 Task: Create a rule from the Agile list, Priority changed -> Complete task in the project AgileLogic if Priority Cleared then Complete Task
Action: Mouse moved to (64, 317)
Screenshot: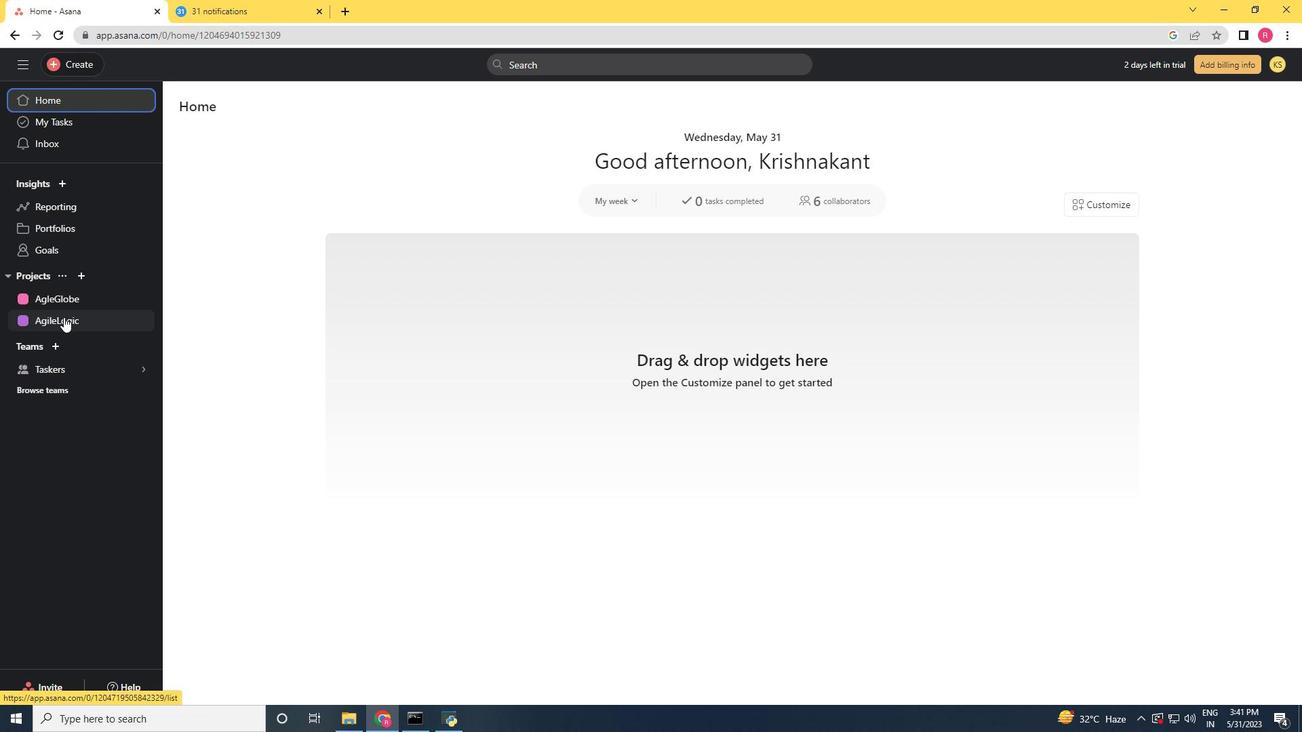 
Action: Mouse pressed left at (64, 317)
Screenshot: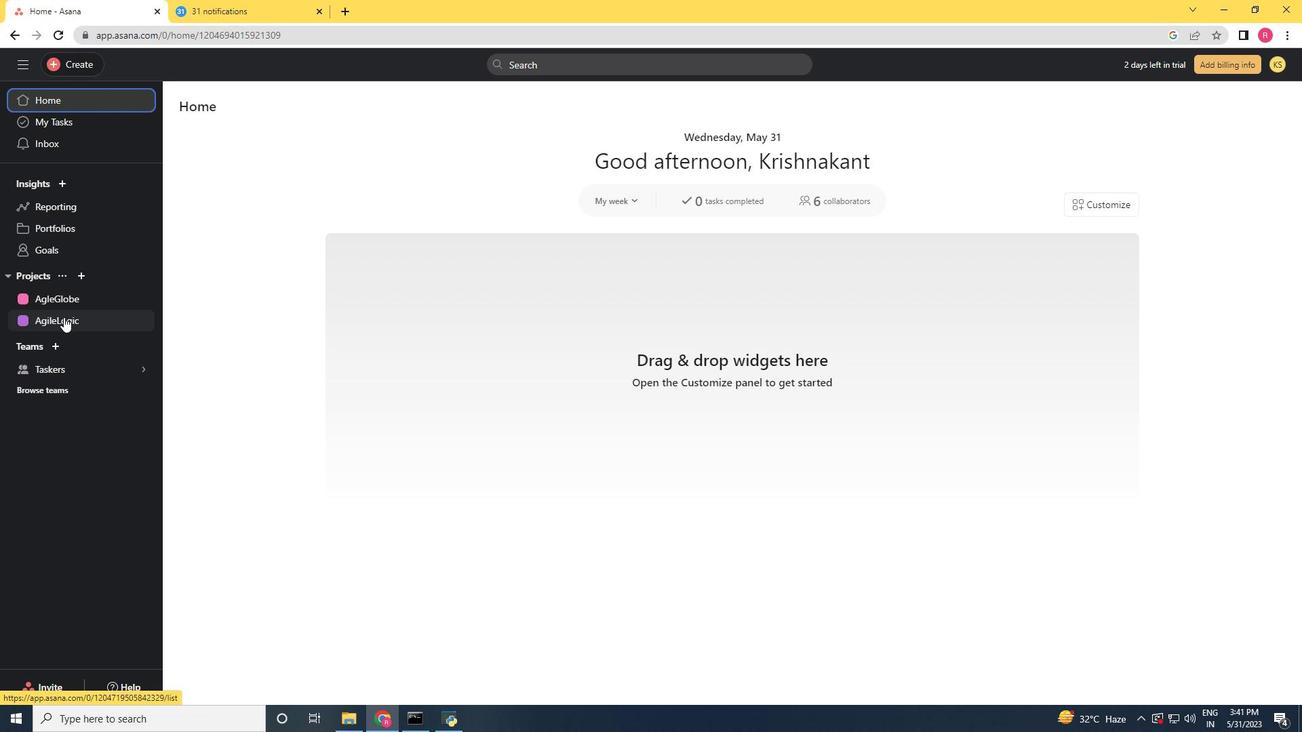 
Action: Mouse moved to (1235, 116)
Screenshot: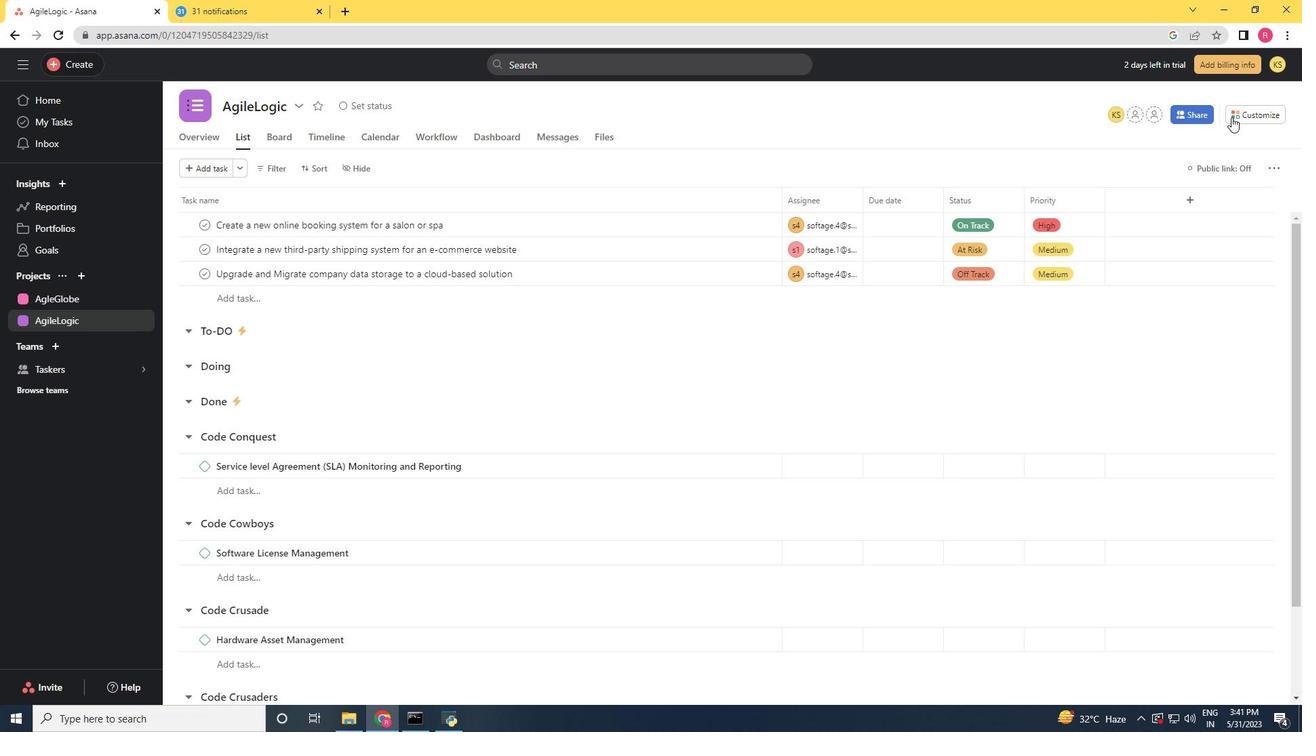 
Action: Mouse pressed left at (1235, 116)
Screenshot: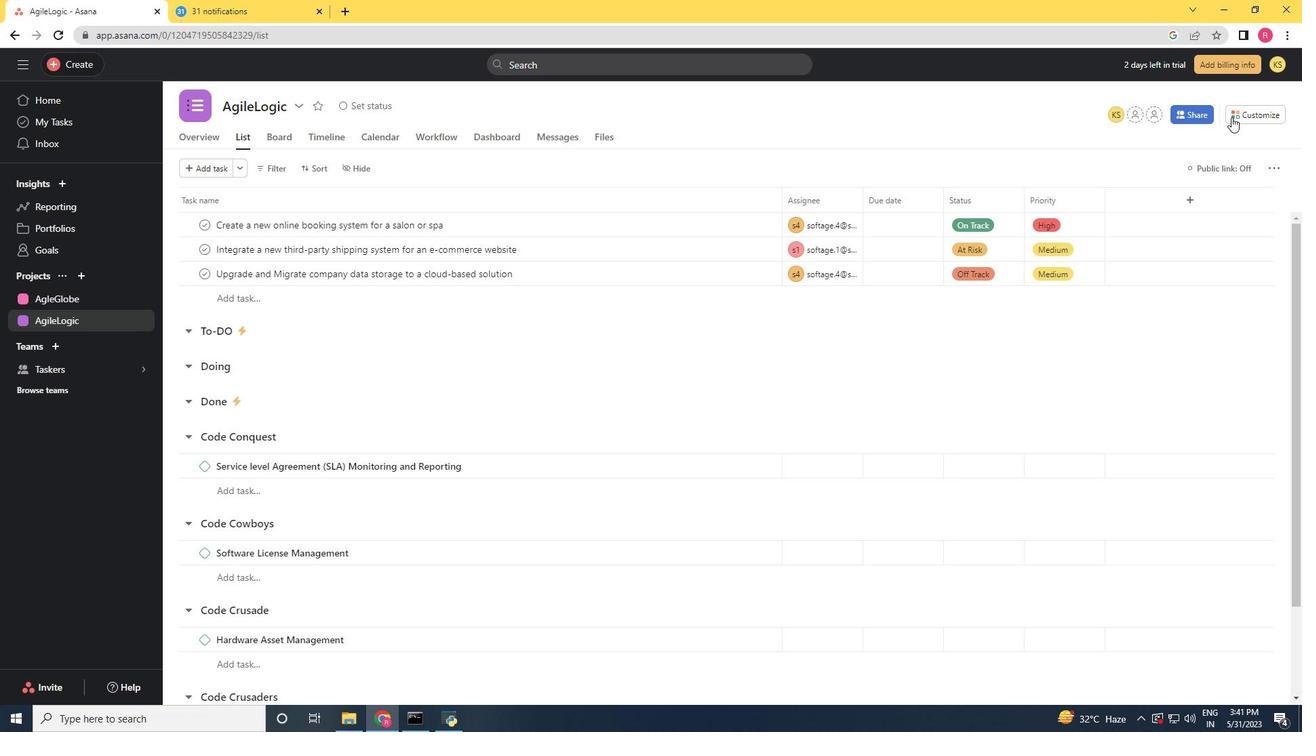 
Action: Mouse moved to (1027, 308)
Screenshot: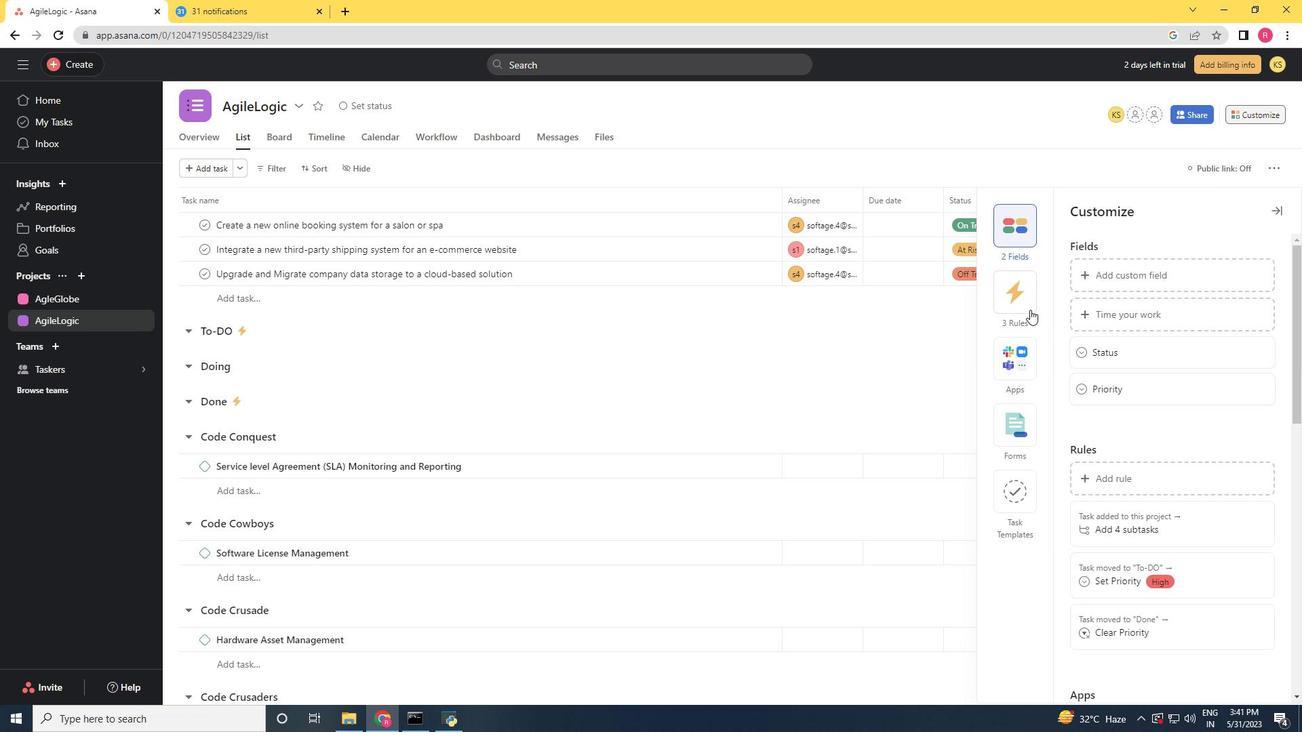 
Action: Mouse pressed left at (1027, 308)
Screenshot: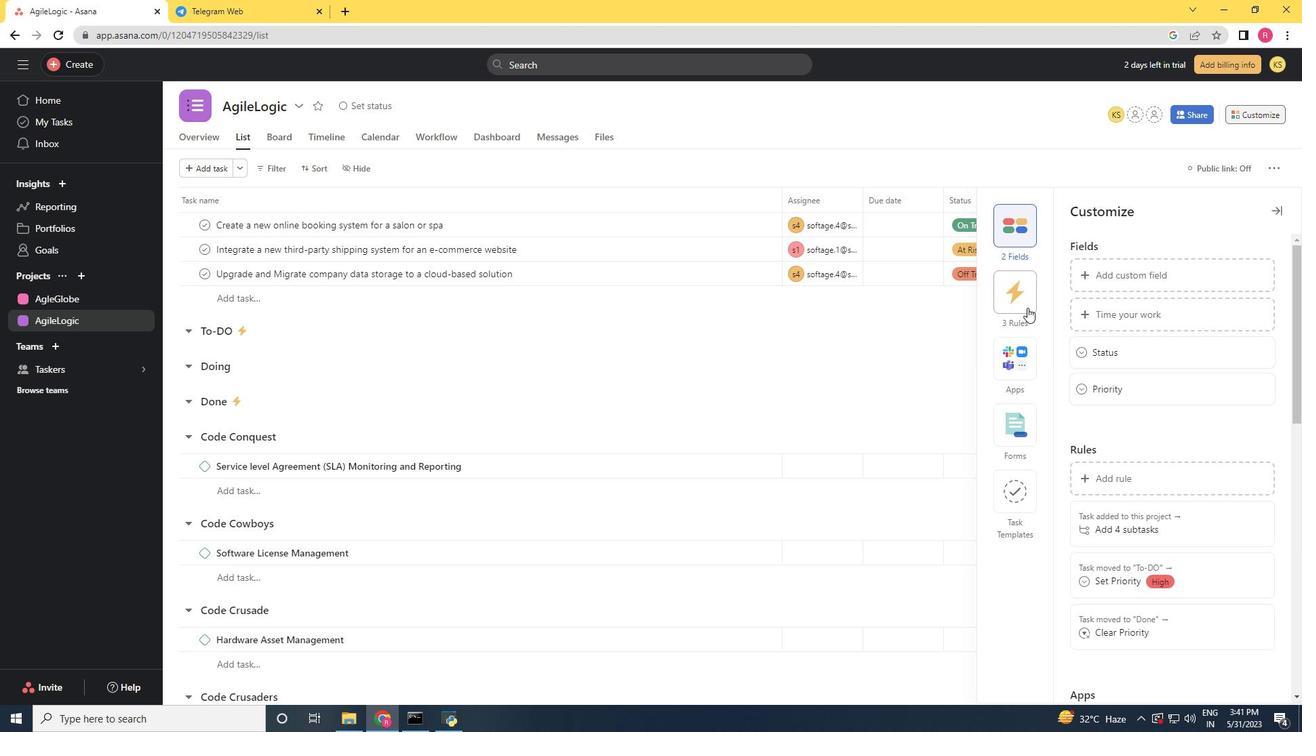
Action: Mouse moved to (1106, 268)
Screenshot: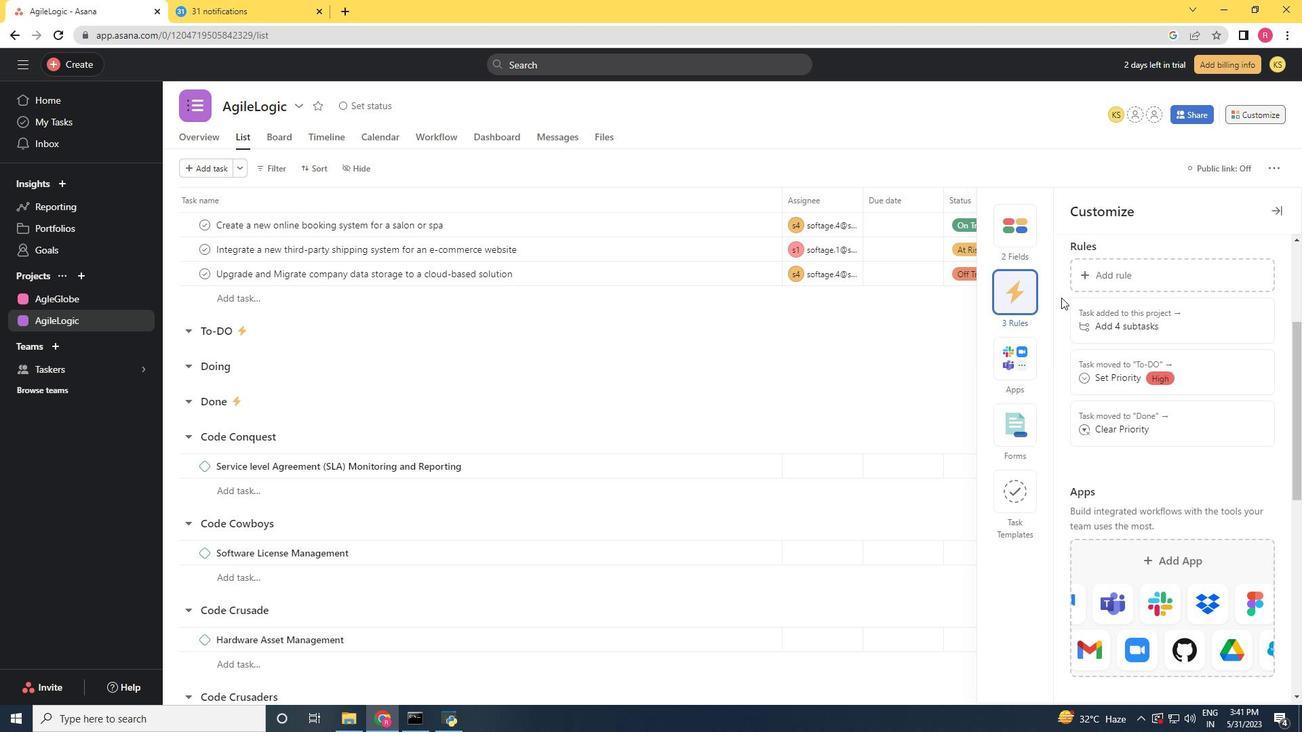 
Action: Mouse pressed left at (1106, 268)
Screenshot: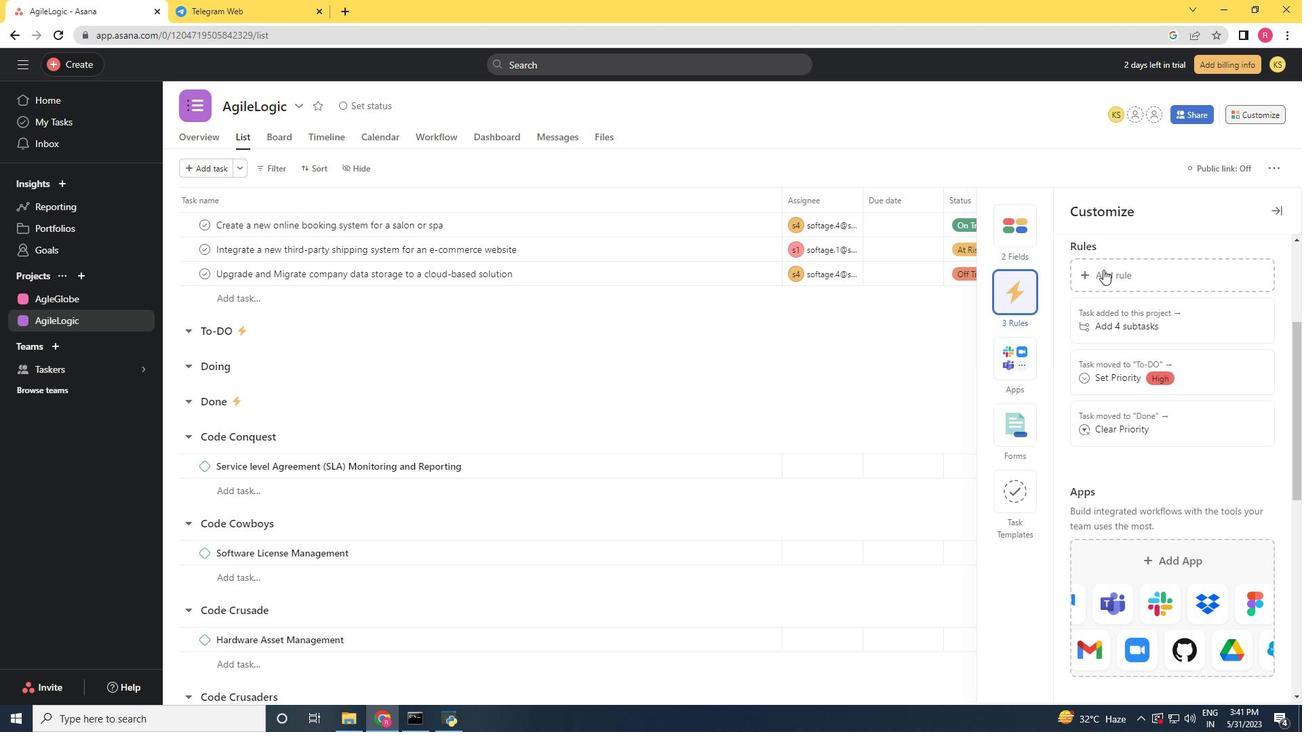 
Action: Mouse moved to (289, 208)
Screenshot: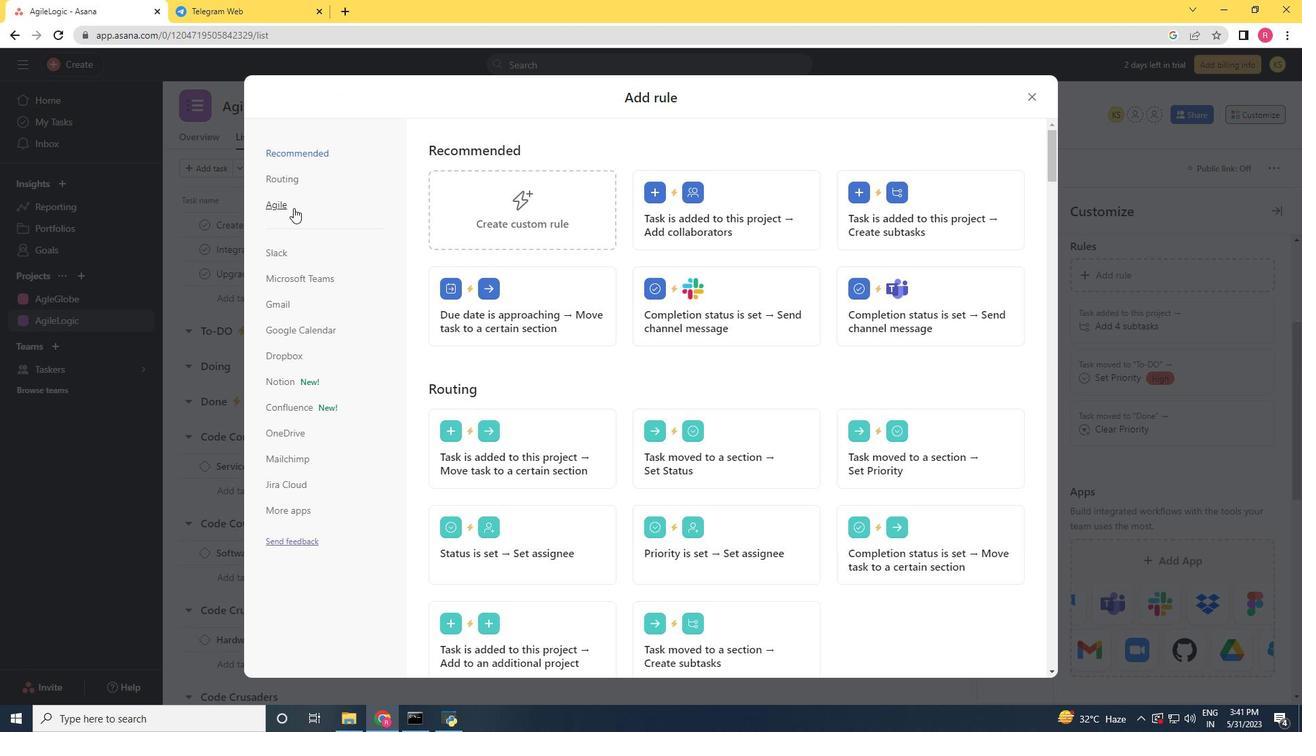 
Action: Mouse pressed left at (289, 208)
Screenshot: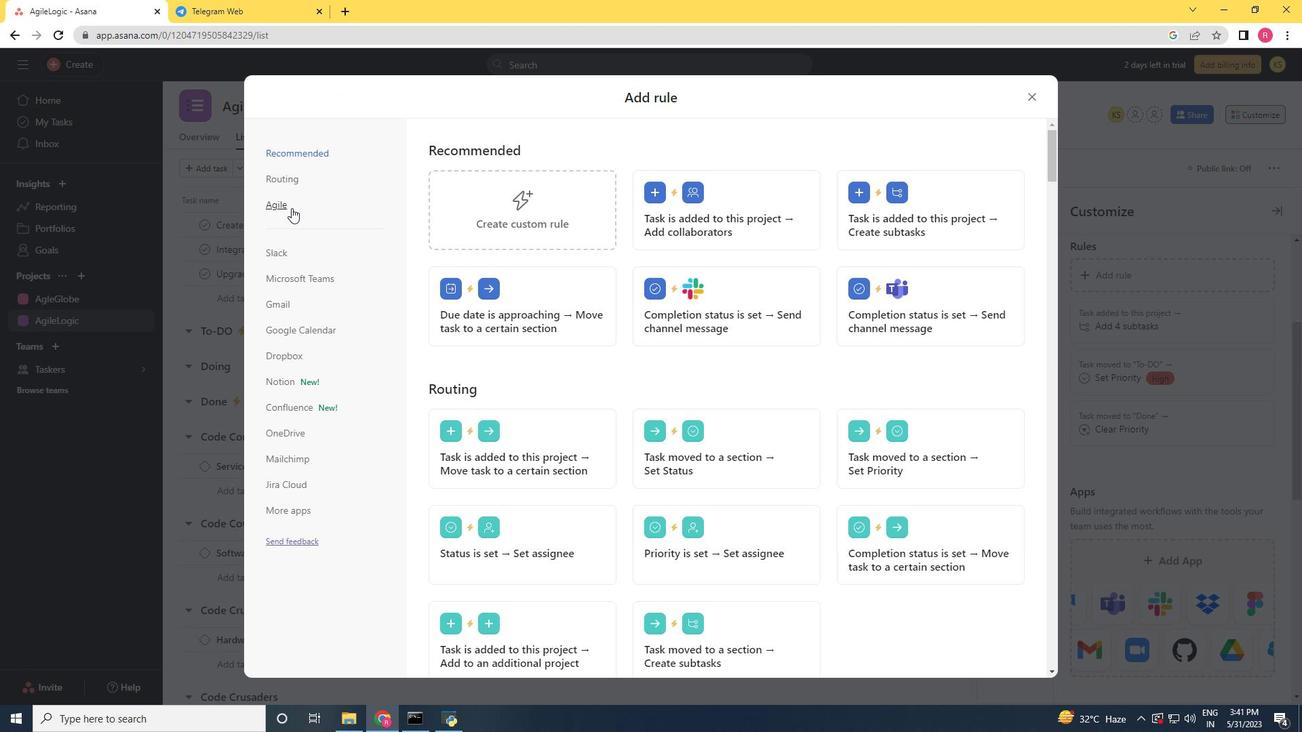
Action: Mouse moved to (789, 208)
Screenshot: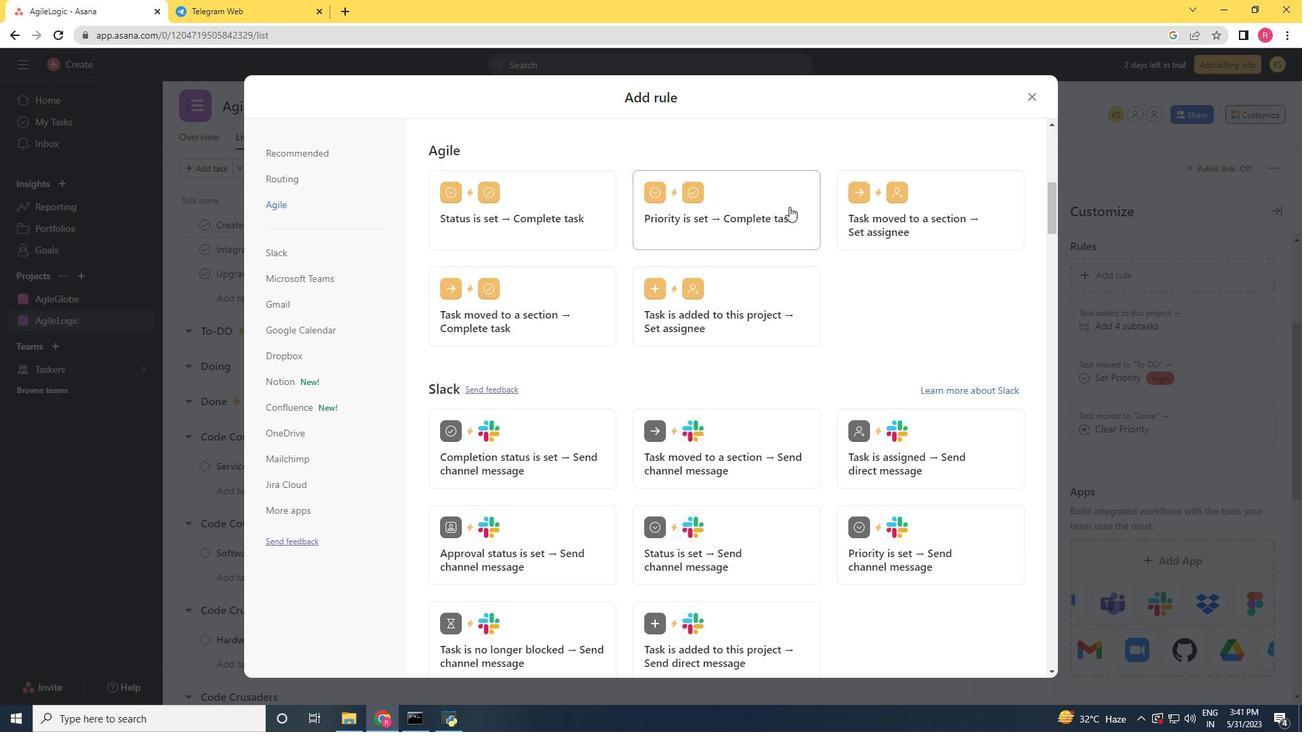 
Action: Mouse pressed left at (789, 208)
Screenshot: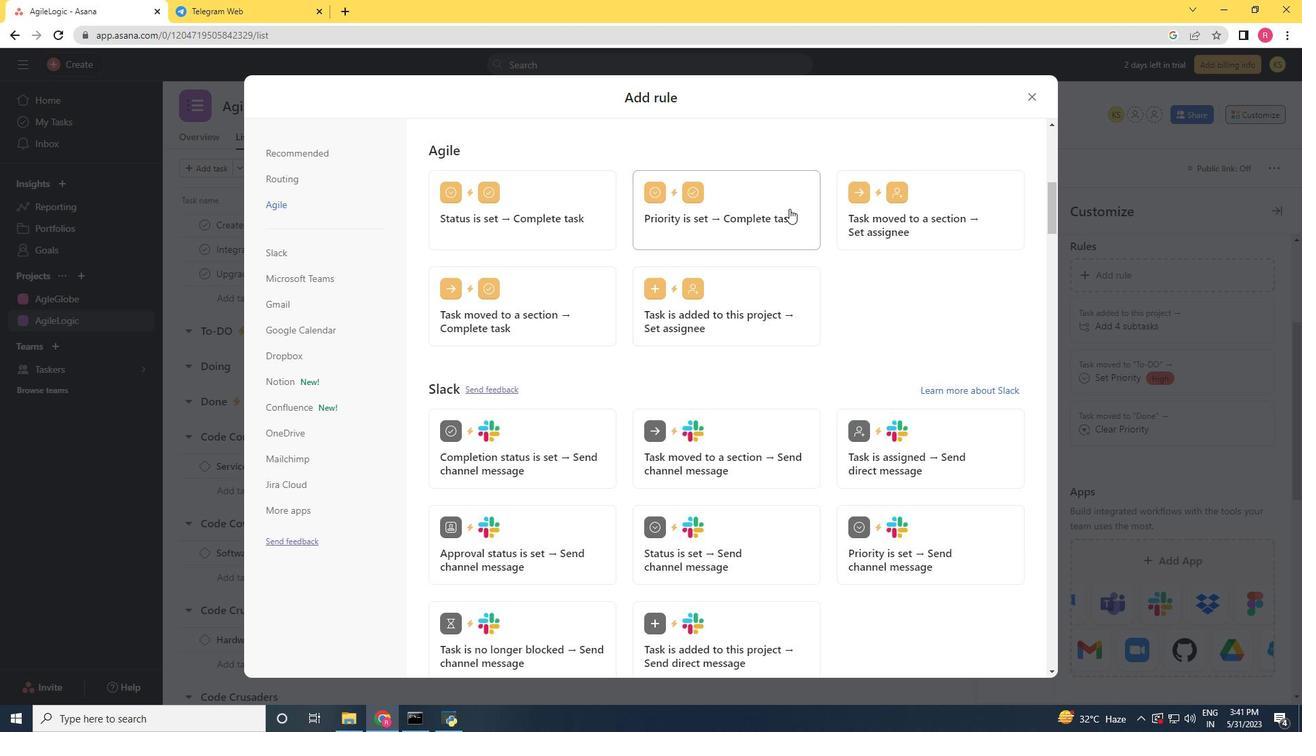
Action: Mouse moved to (892, 227)
Screenshot: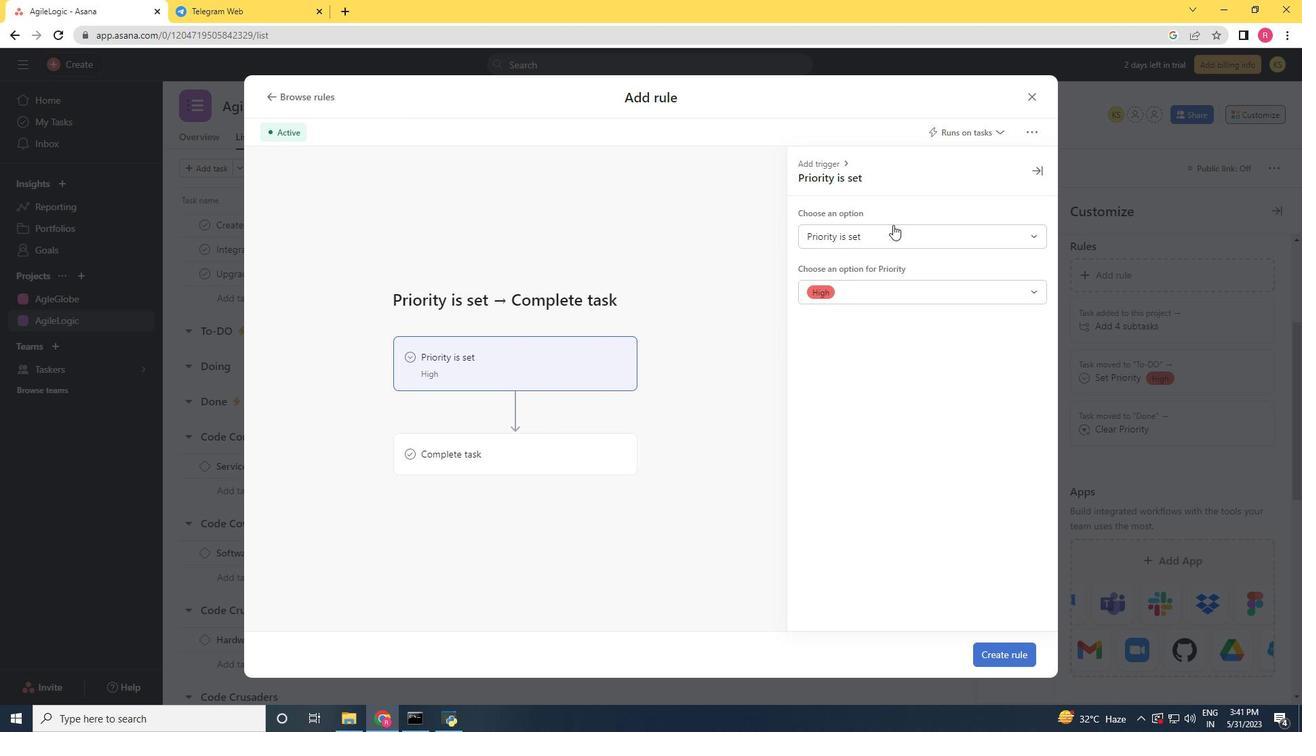 
Action: Mouse pressed left at (892, 227)
Screenshot: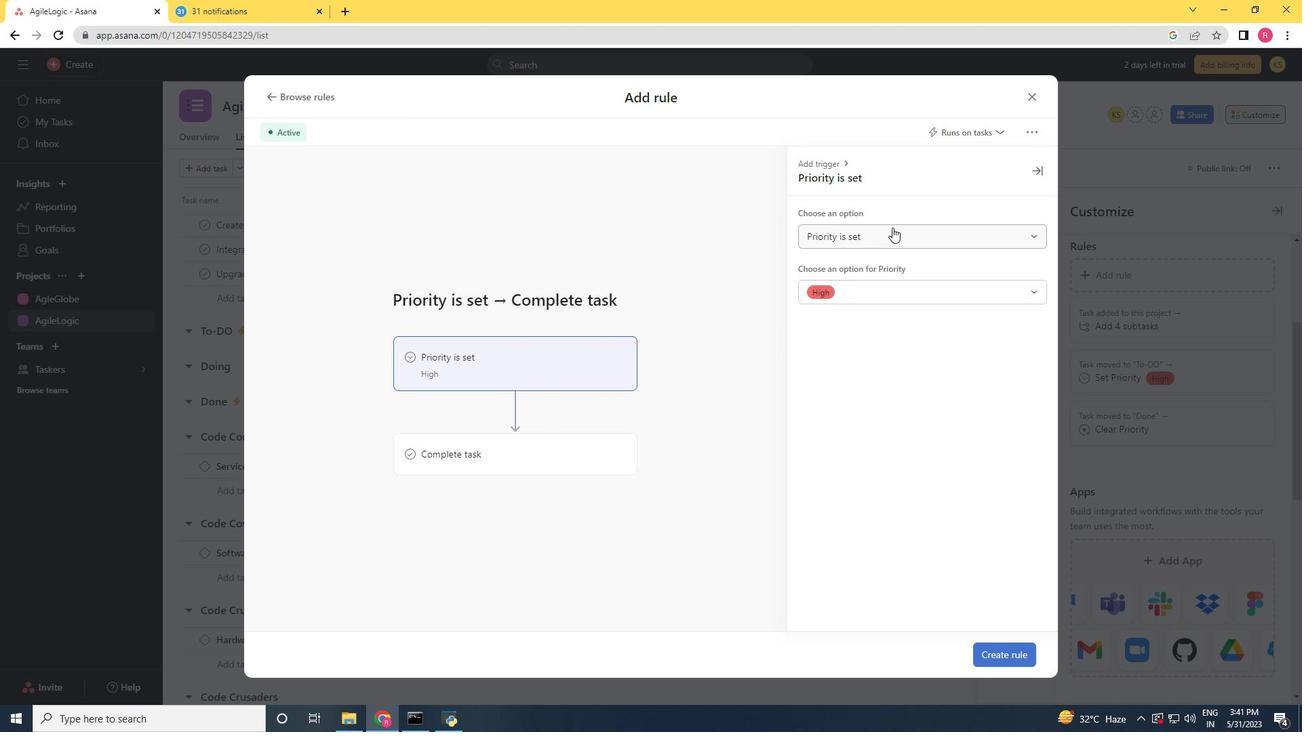 
Action: Mouse moved to (878, 280)
Screenshot: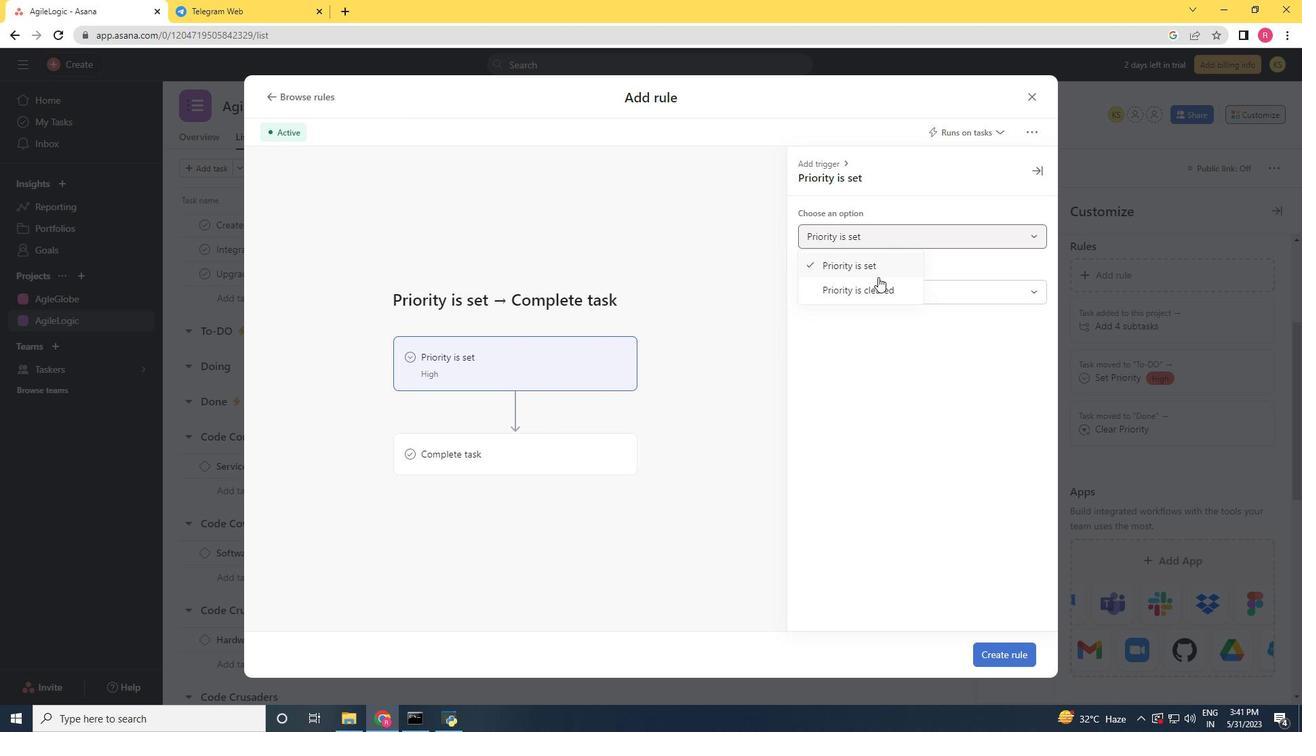 
Action: Mouse pressed left at (878, 280)
Screenshot: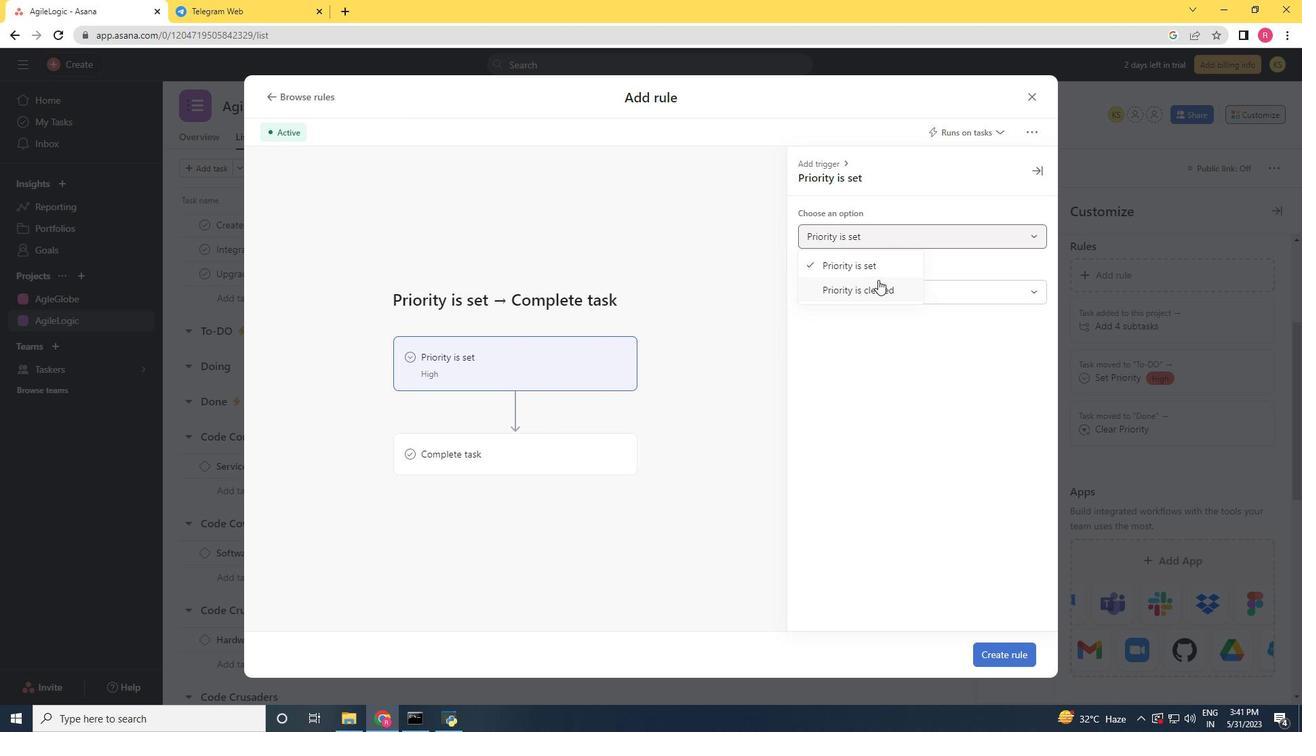 
Action: Mouse moved to (584, 460)
Screenshot: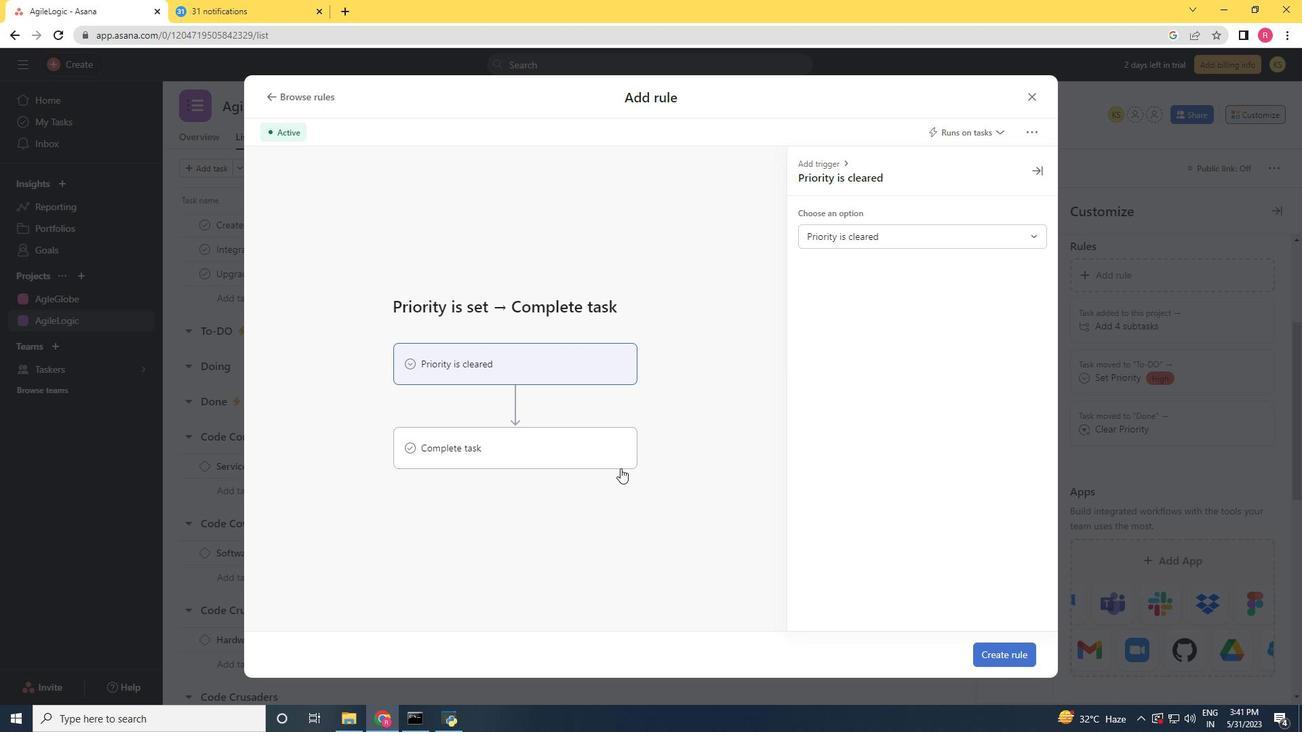 
Action: Mouse pressed left at (584, 460)
Screenshot: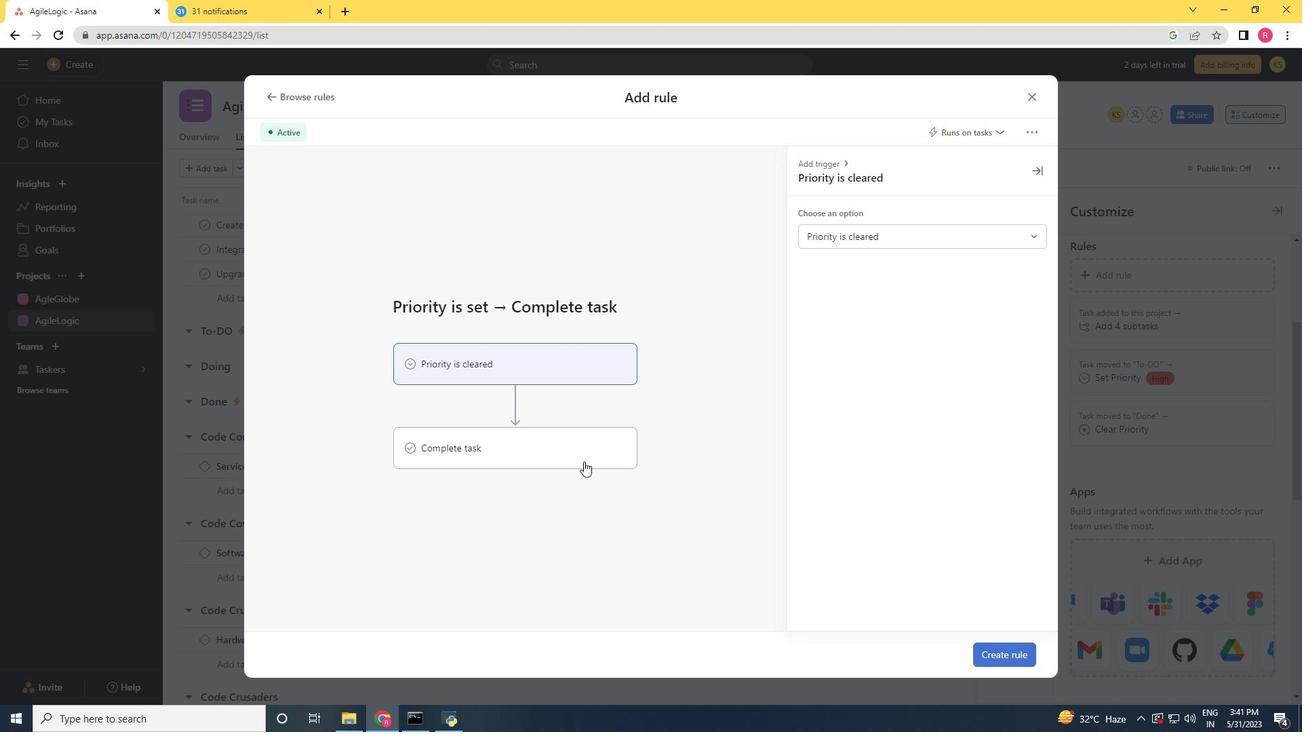 
Action: Mouse moved to (918, 235)
Screenshot: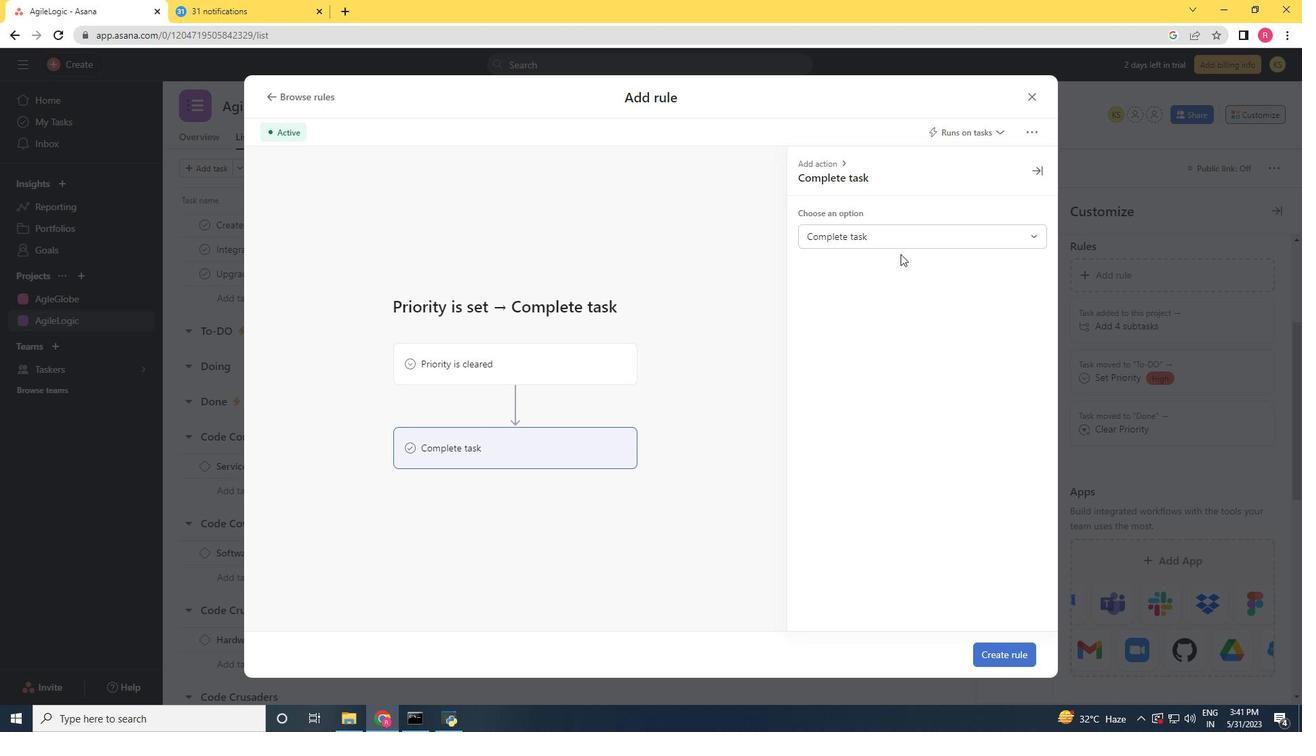 
Action: Mouse pressed left at (918, 235)
Screenshot: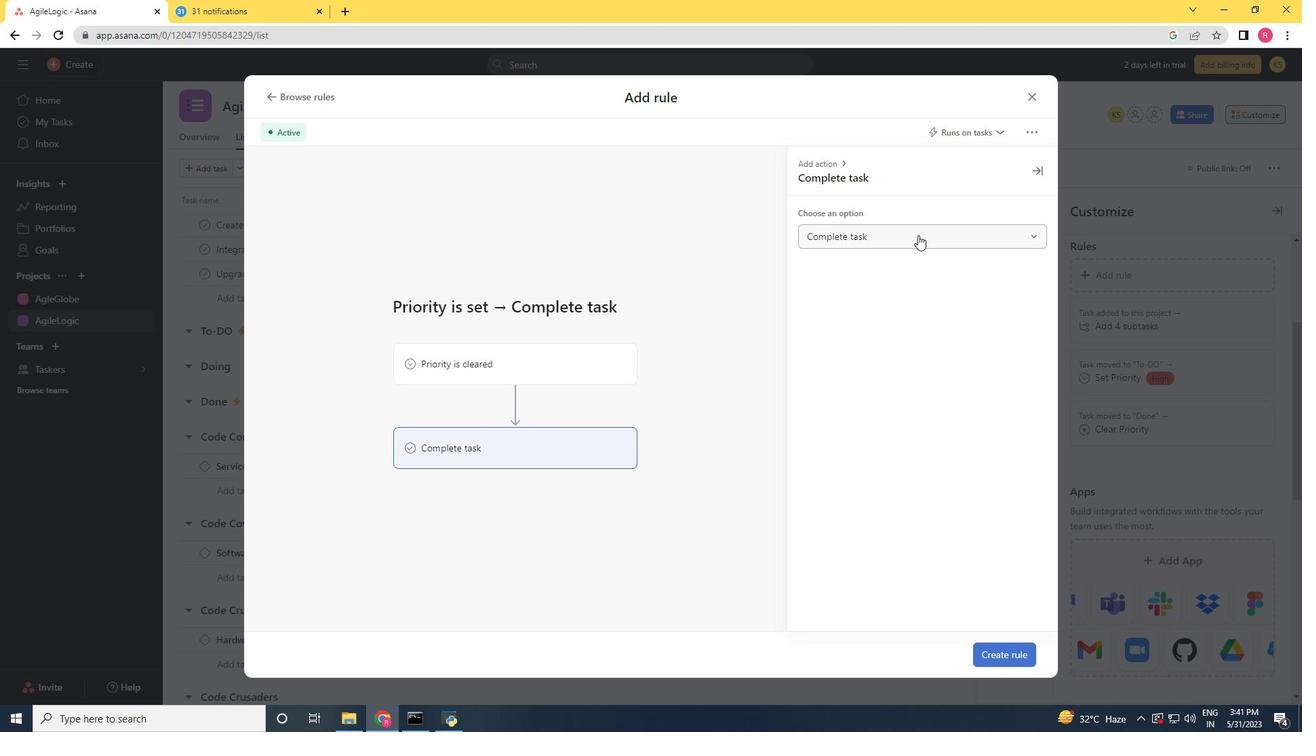 
Action: Mouse moved to (860, 271)
Screenshot: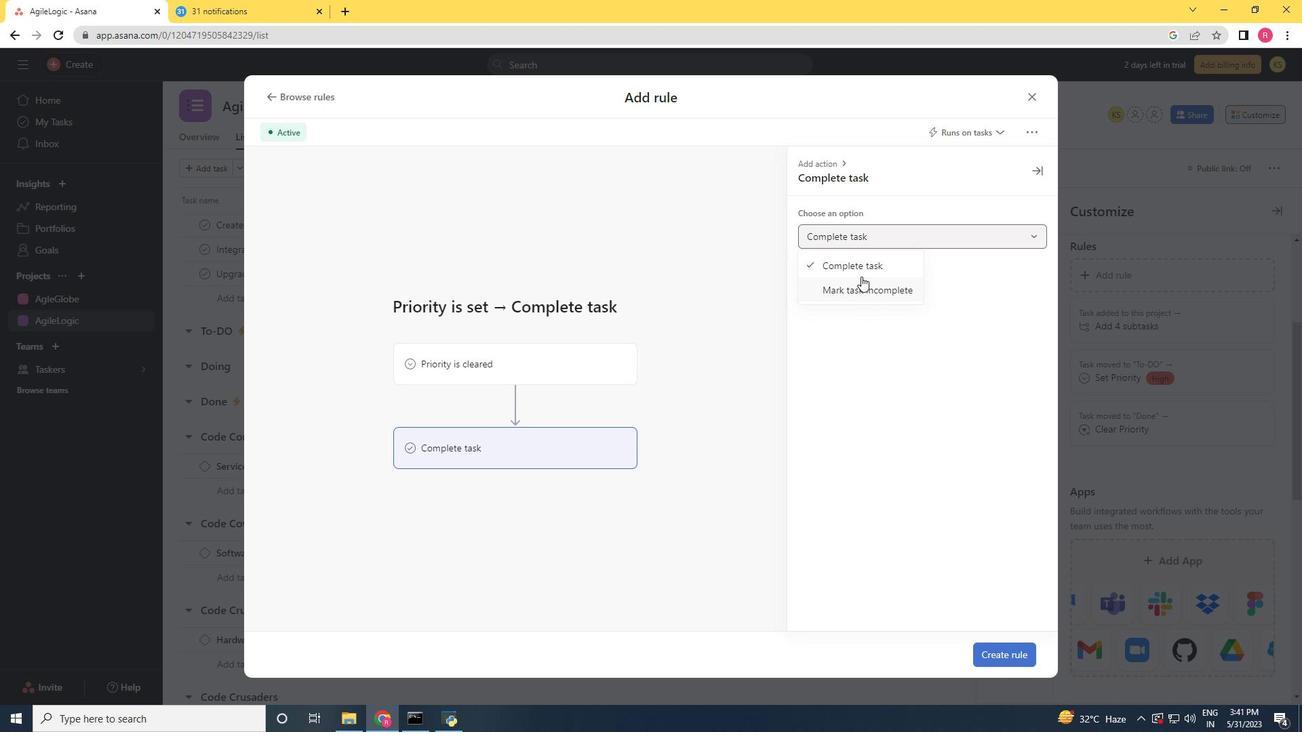 
Action: Mouse pressed left at (860, 271)
Screenshot: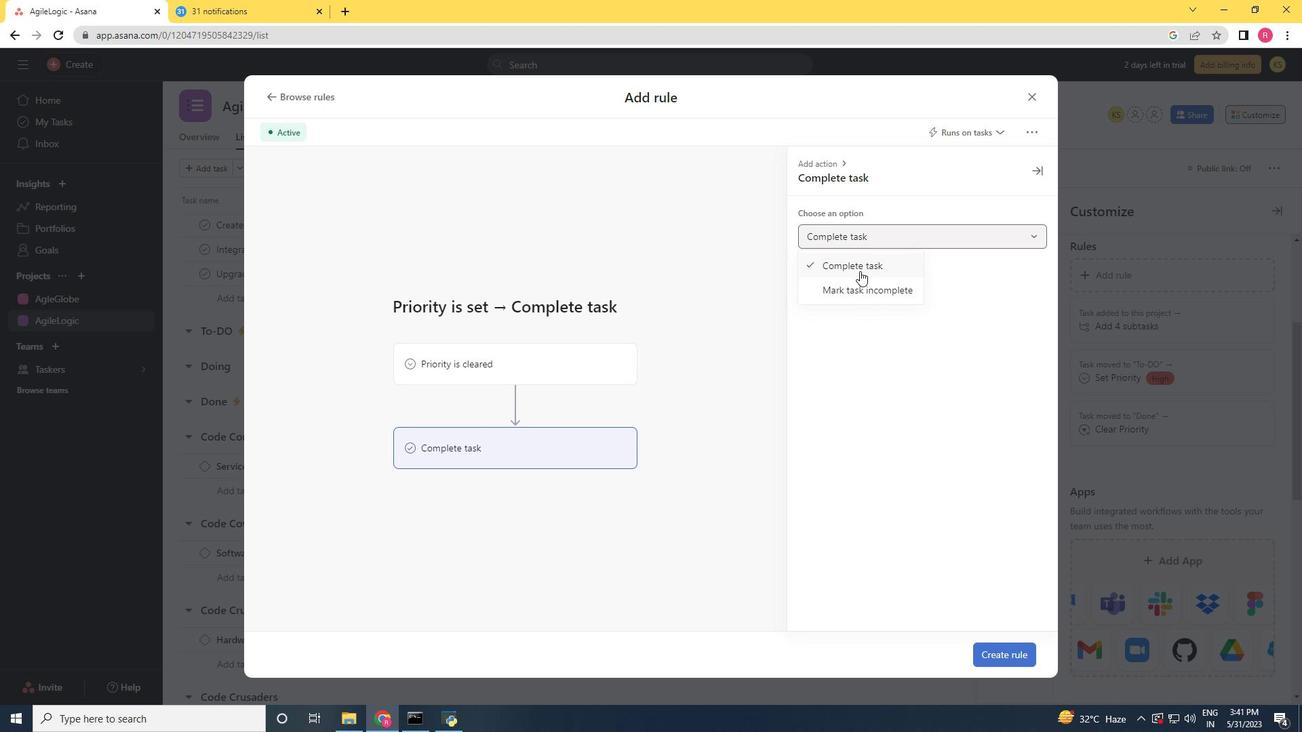 
Action: Mouse moved to (1008, 651)
Screenshot: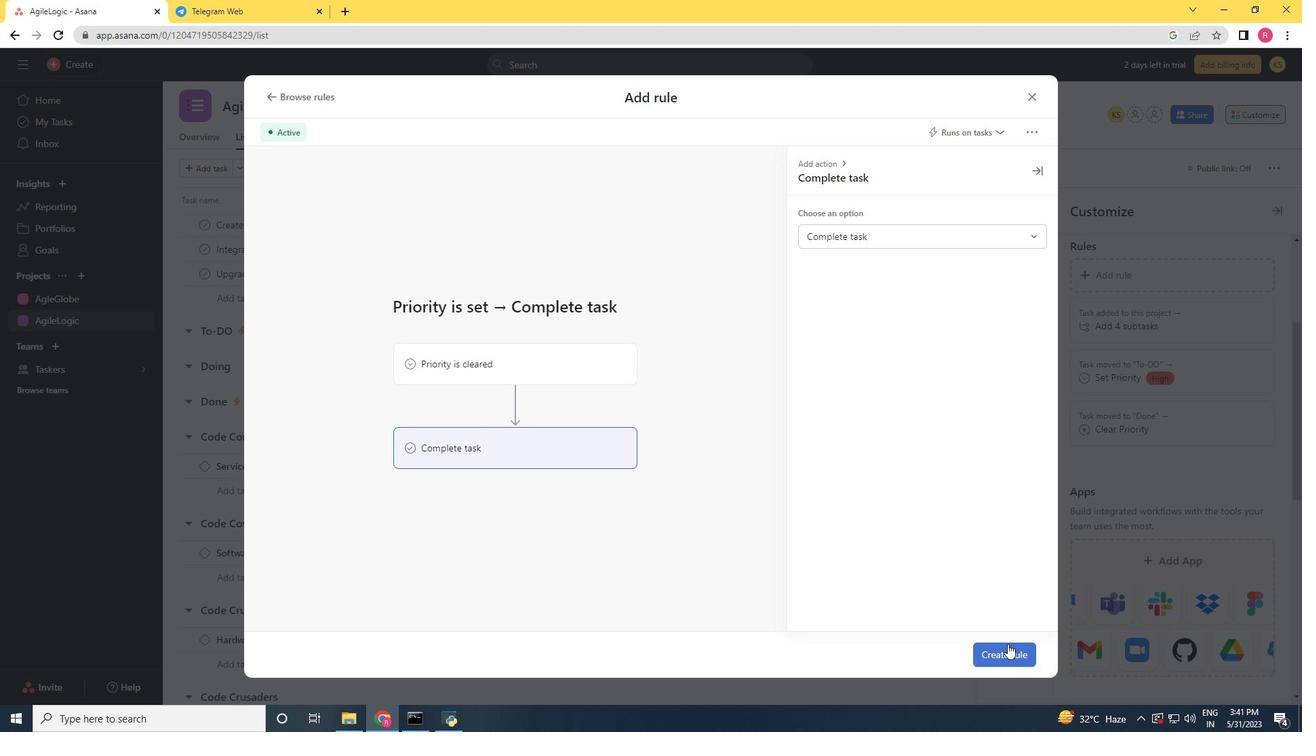 
Action: Mouse pressed left at (1008, 651)
Screenshot: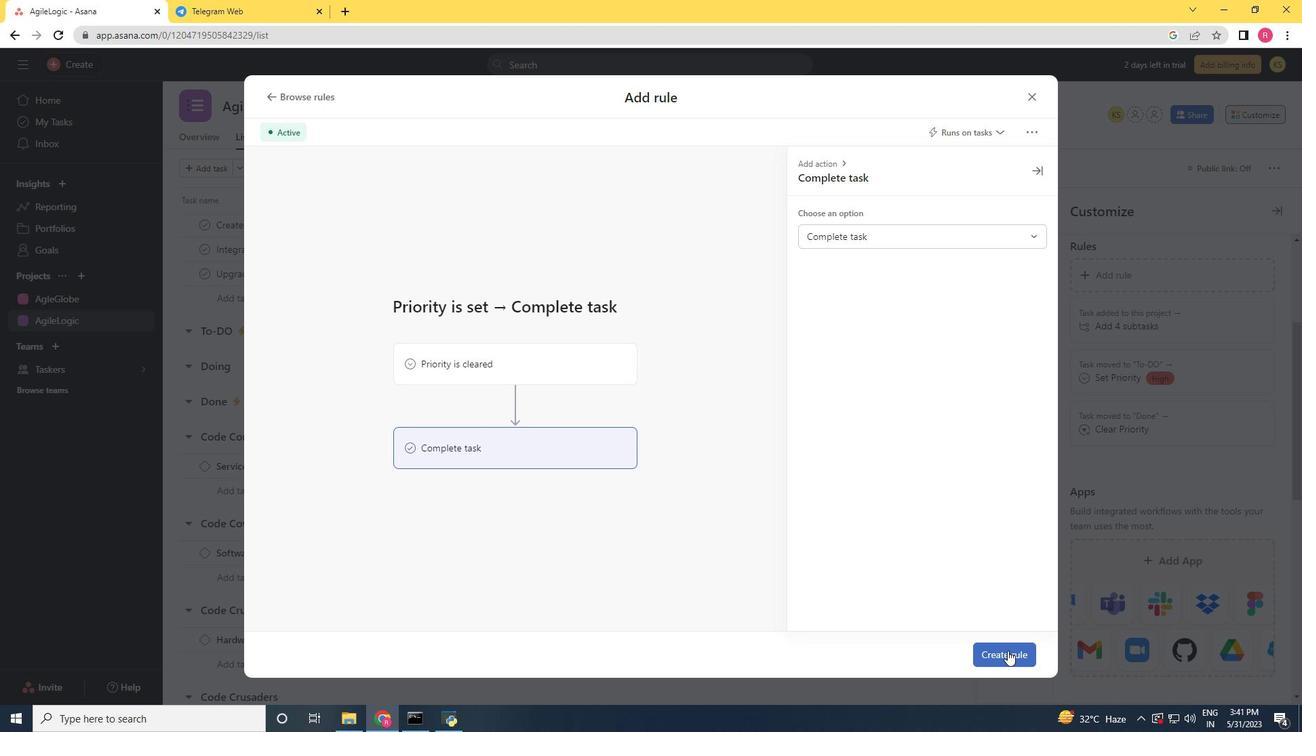 
Action: Mouse moved to (1010, 613)
Screenshot: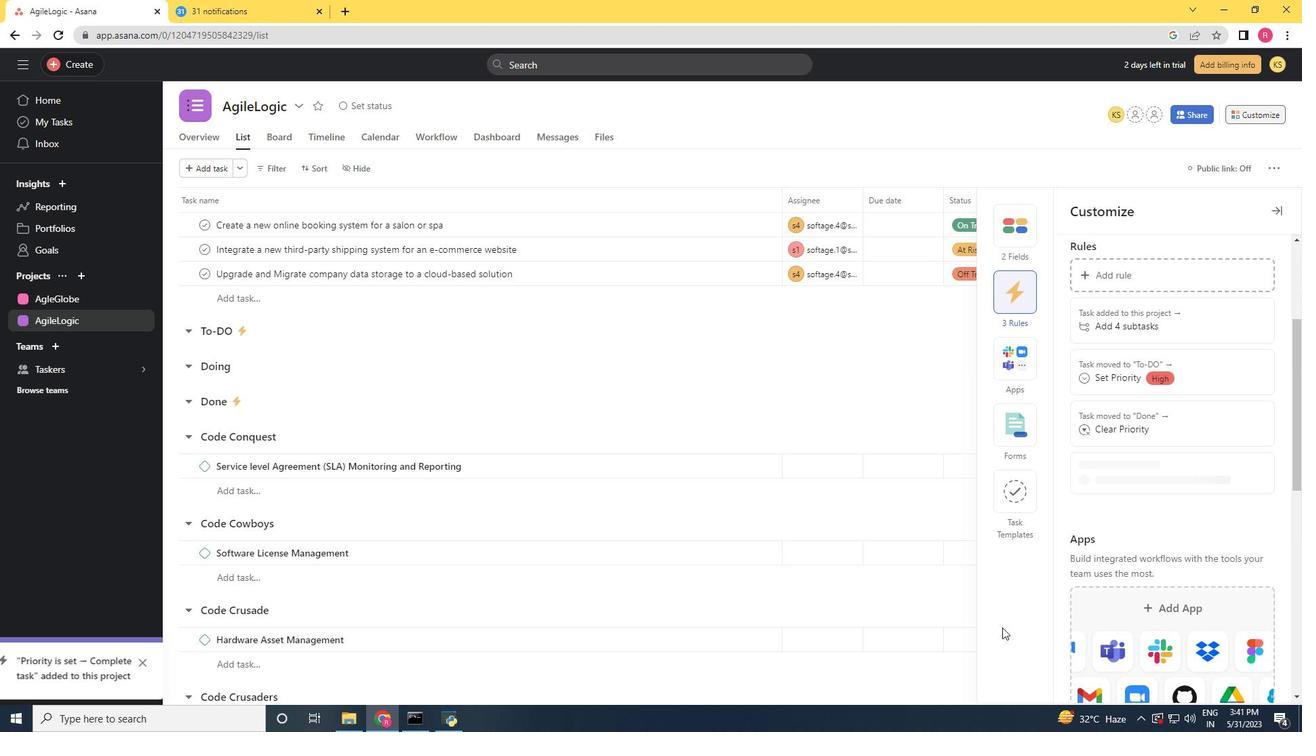 
